 Task: Add Good Foods Feta Cucumber Dip to the cart.
Action: Mouse moved to (51, 72)
Screenshot: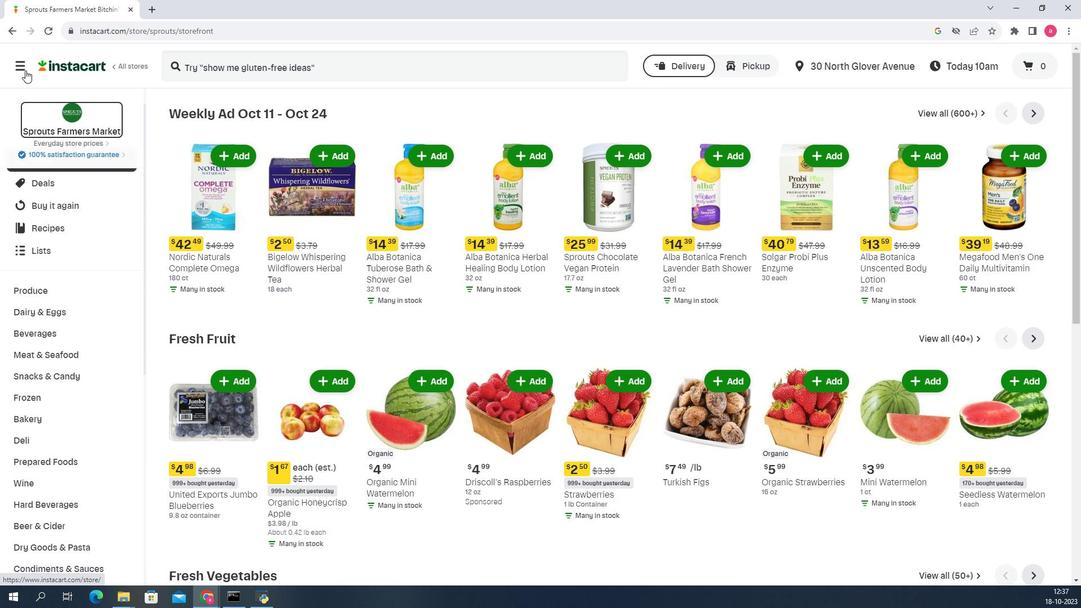 
Action: Mouse pressed left at (51, 72)
Screenshot: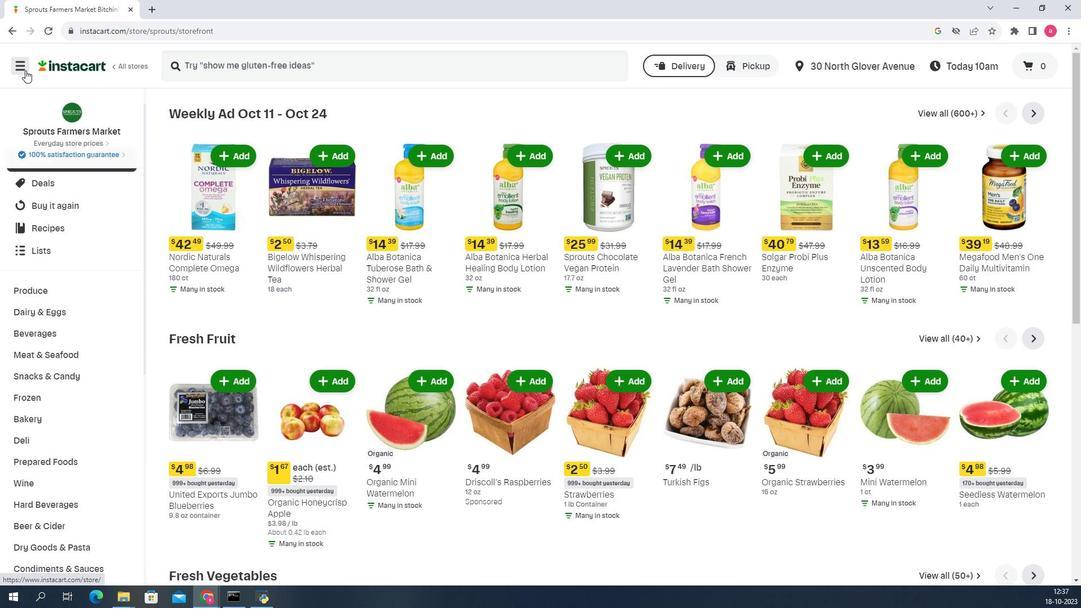 
Action: Mouse moved to (96, 276)
Screenshot: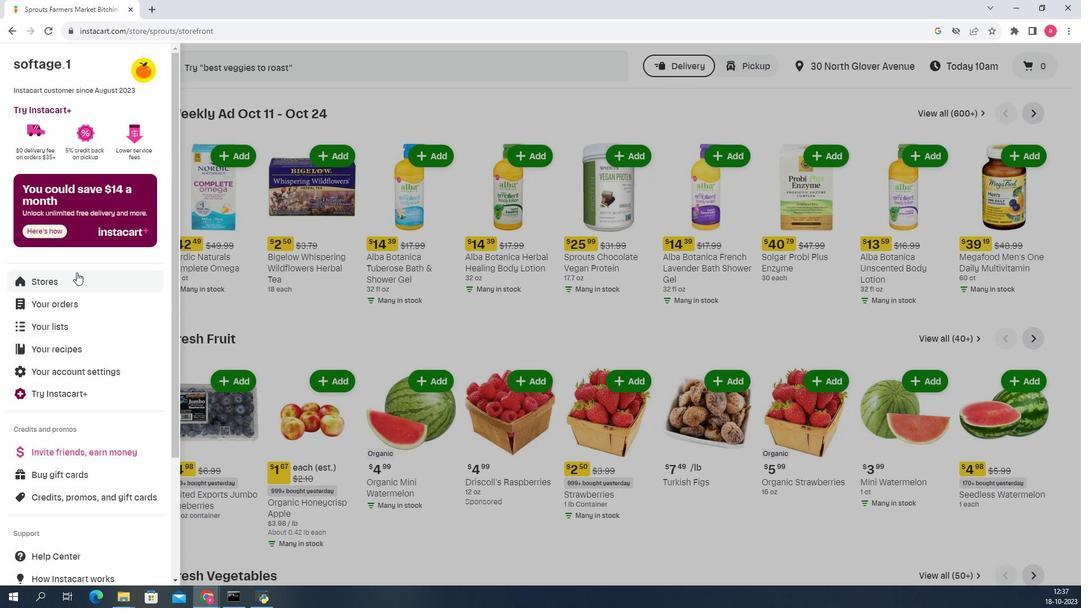 
Action: Mouse pressed left at (96, 276)
Screenshot: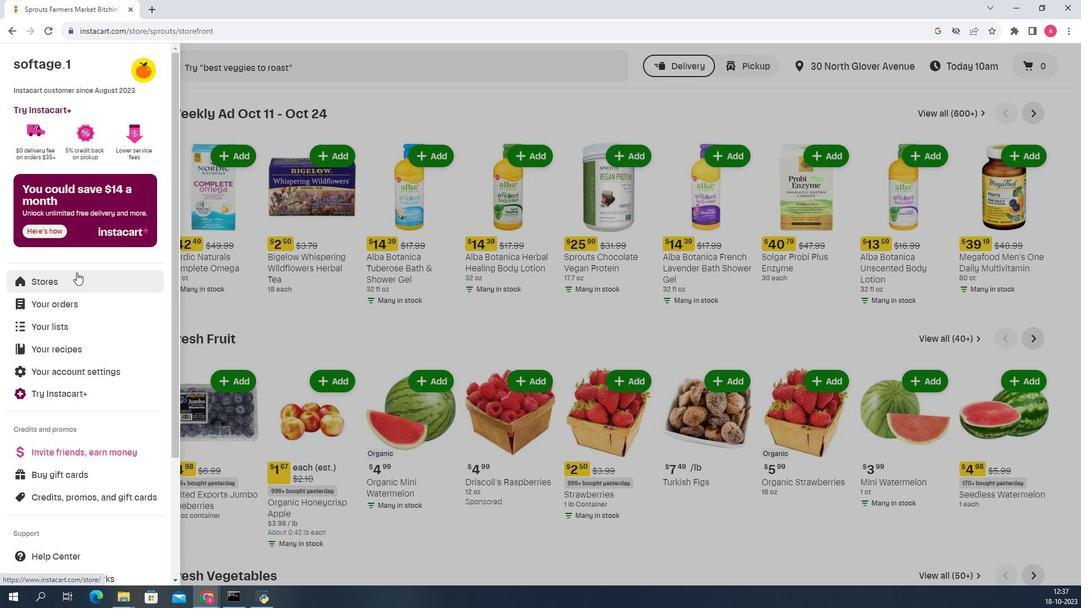 
Action: Mouse moved to (242, 98)
Screenshot: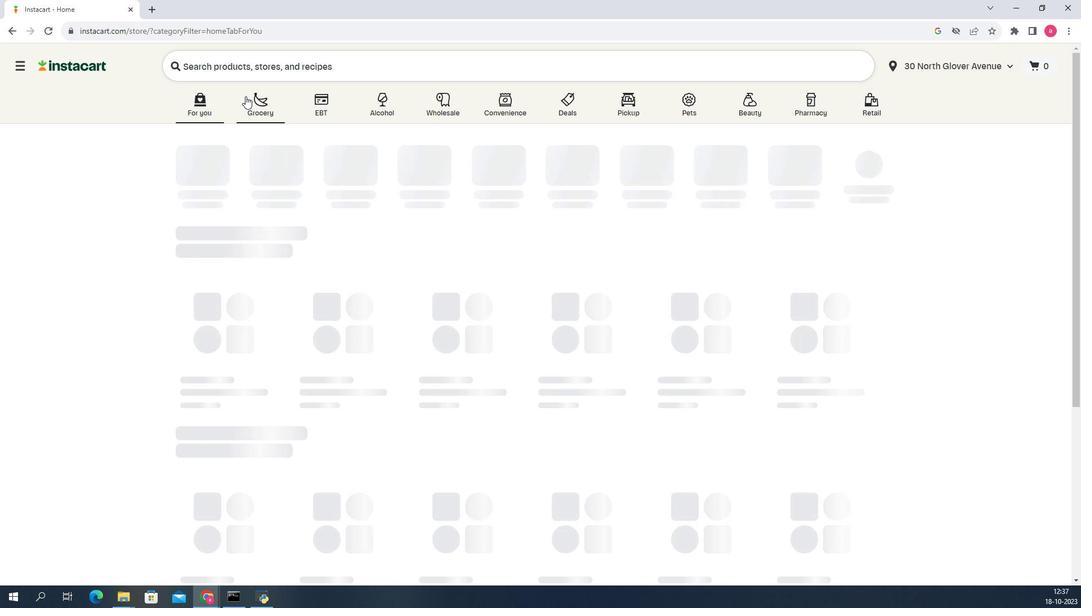 
Action: Mouse pressed left at (242, 98)
Screenshot: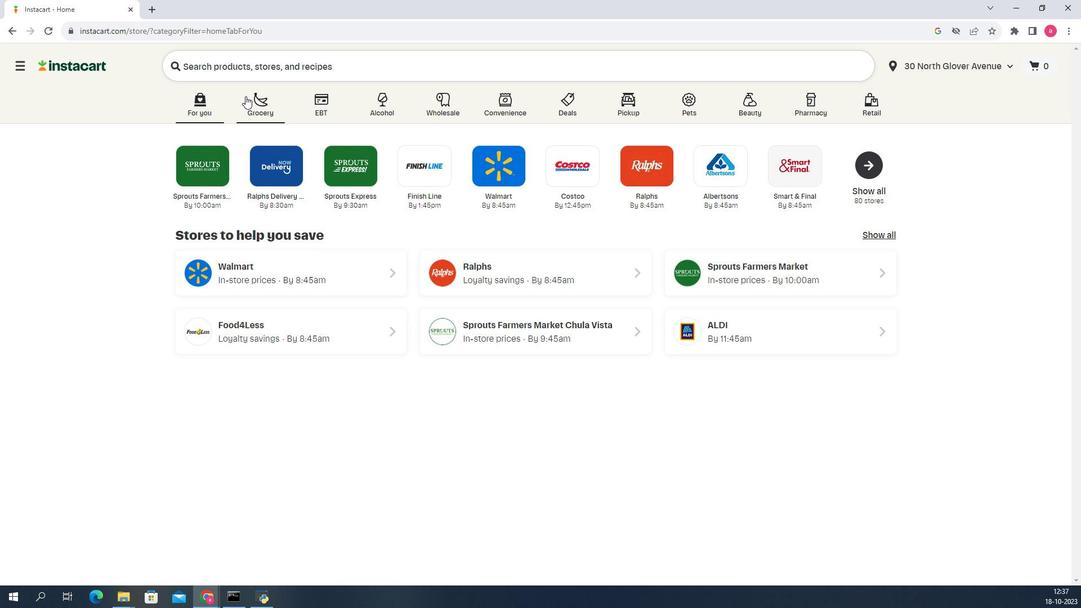 
Action: Mouse moved to (278, 310)
Screenshot: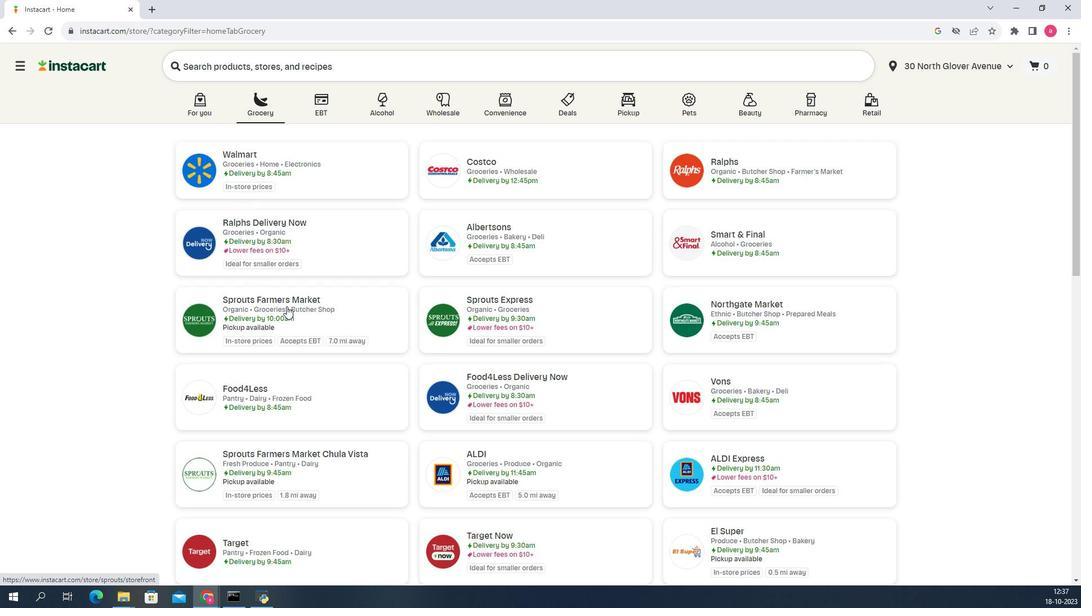 
Action: Mouse pressed left at (278, 310)
Screenshot: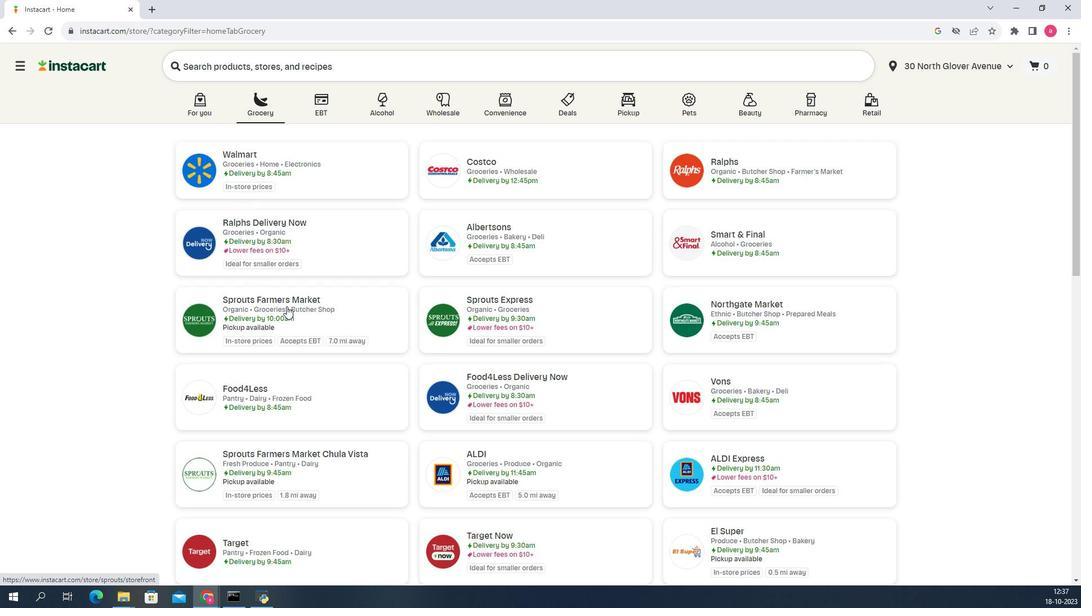 
Action: Mouse moved to (105, 304)
Screenshot: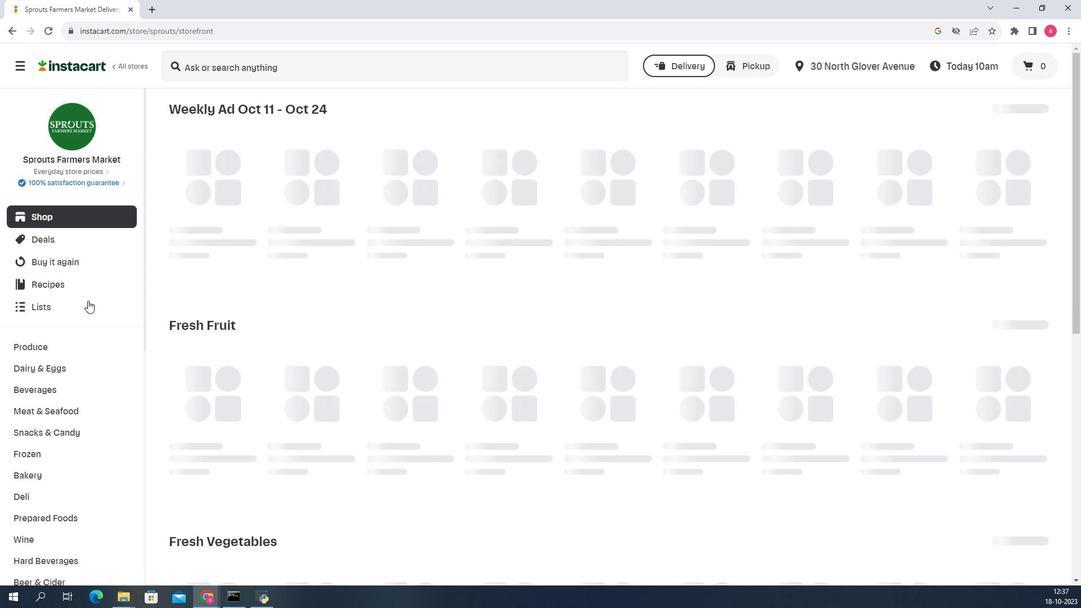 
Action: Mouse scrolled (105, 304) with delta (0, 0)
Screenshot: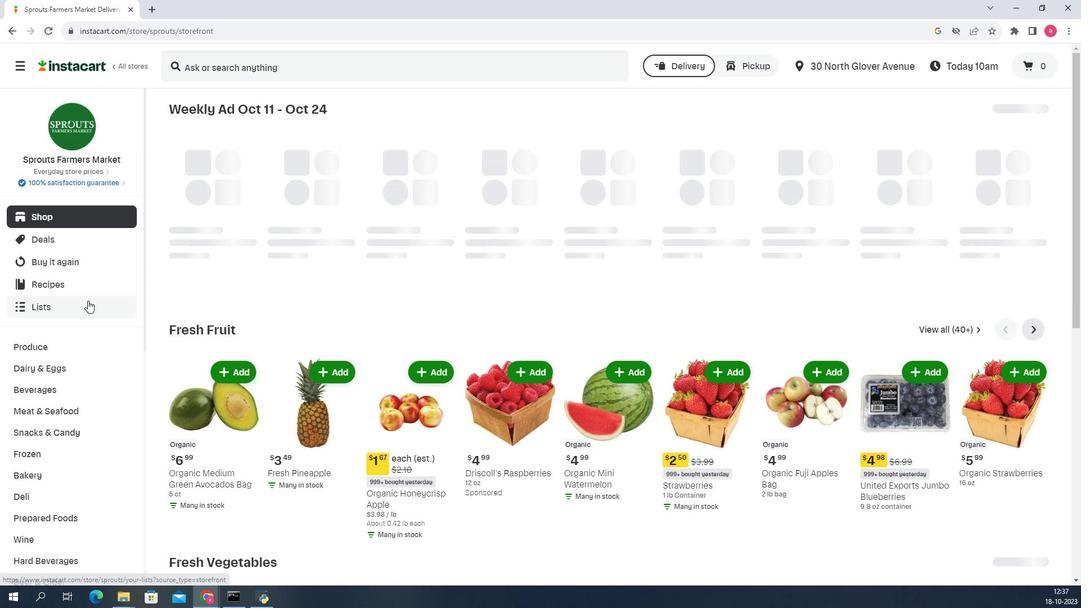 
Action: Mouse scrolled (105, 304) with delta (0, 0)
Screenshot: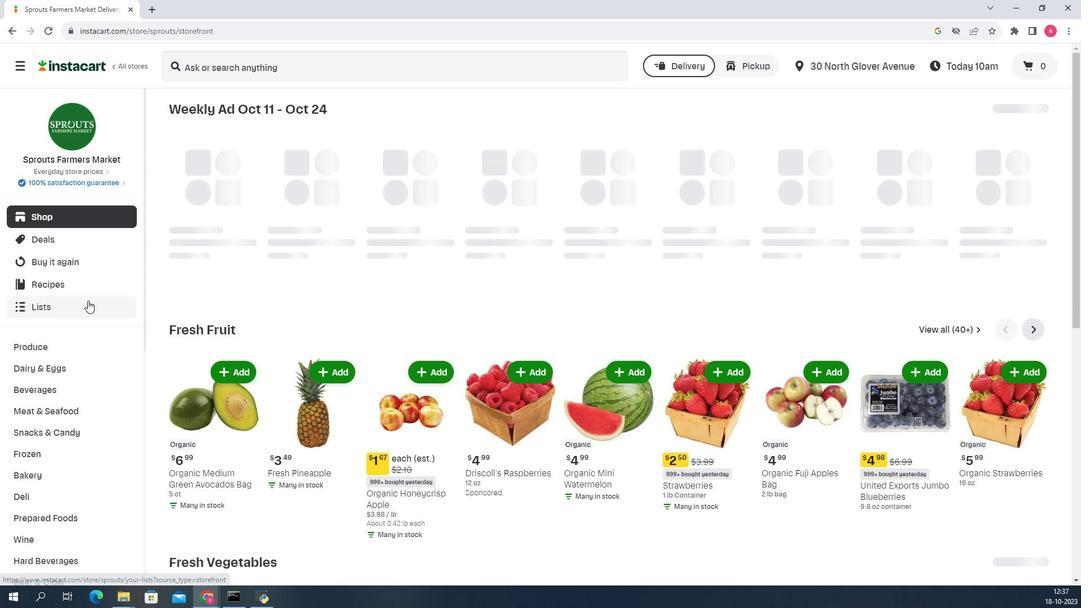 
Action: Mouse moved to (102, 323)
Screenshot: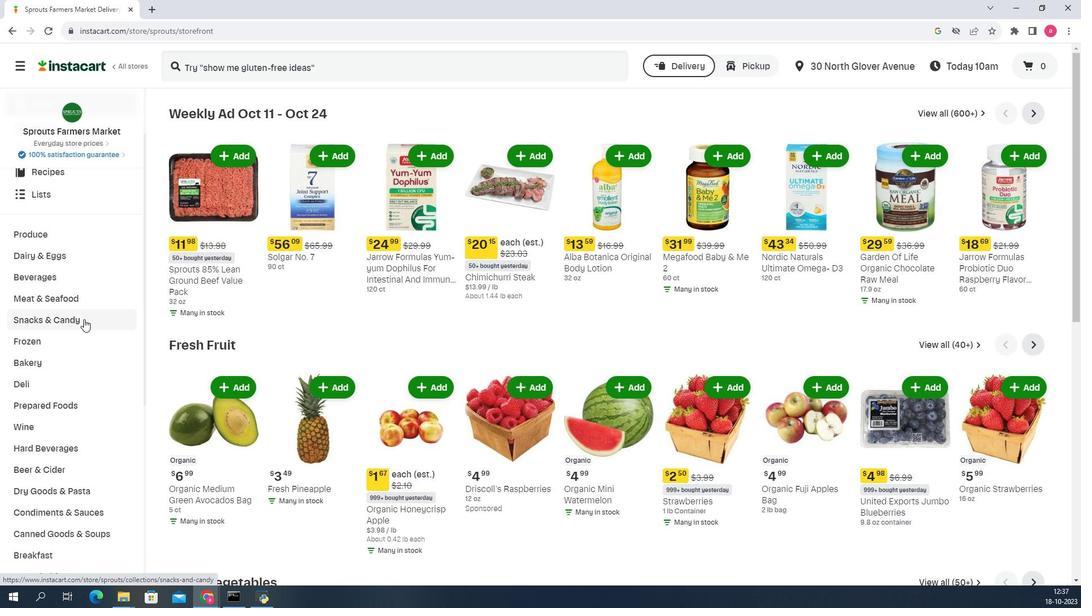 
Action: Mouse pressed left at (102, 323)
Screenshot: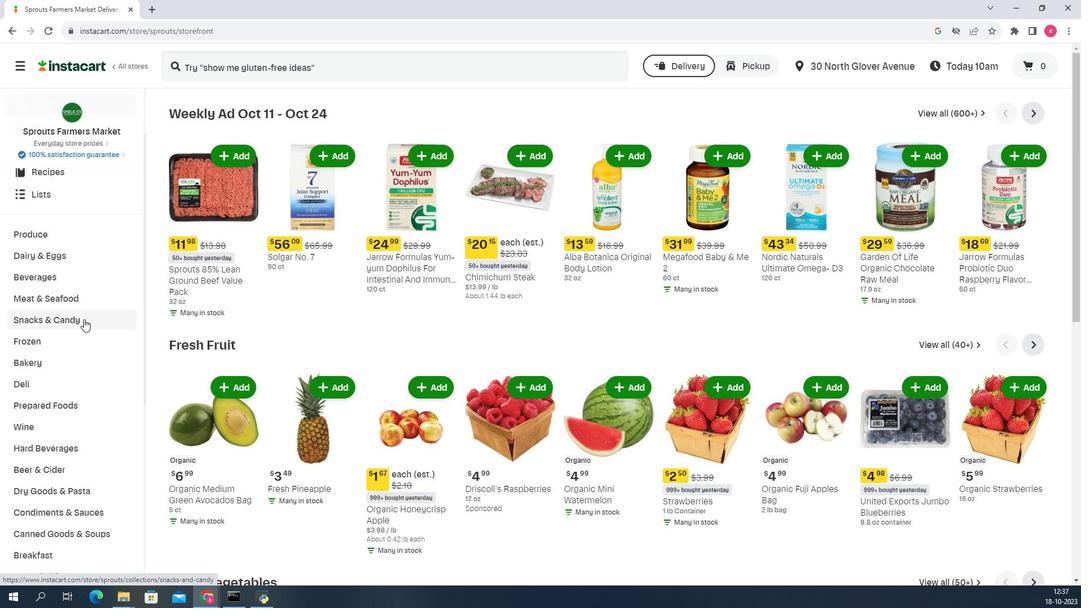 
Action: Mouse moved to (935, 143)
Screenshot: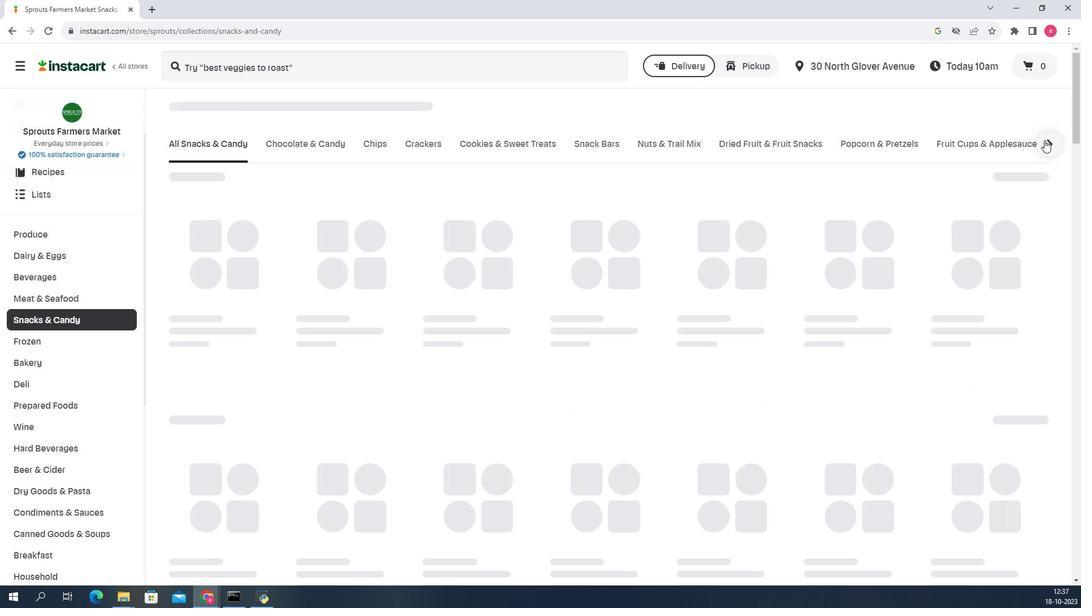 
Action: Mouse pressed left at (935, 143)
Screenshot: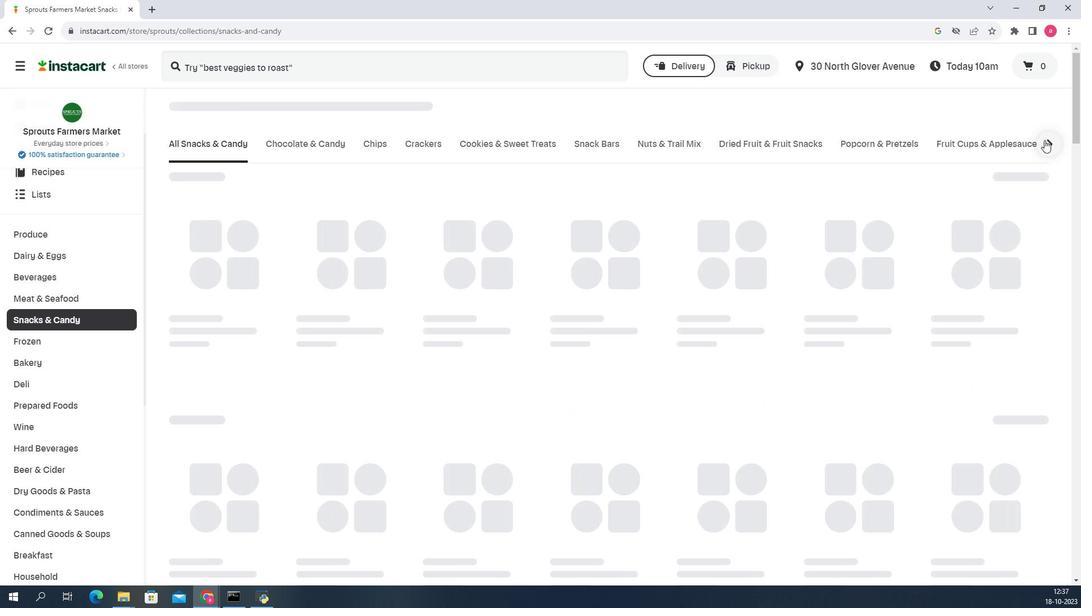 
Action: Mouse moved to (757, 140)
Screenshot: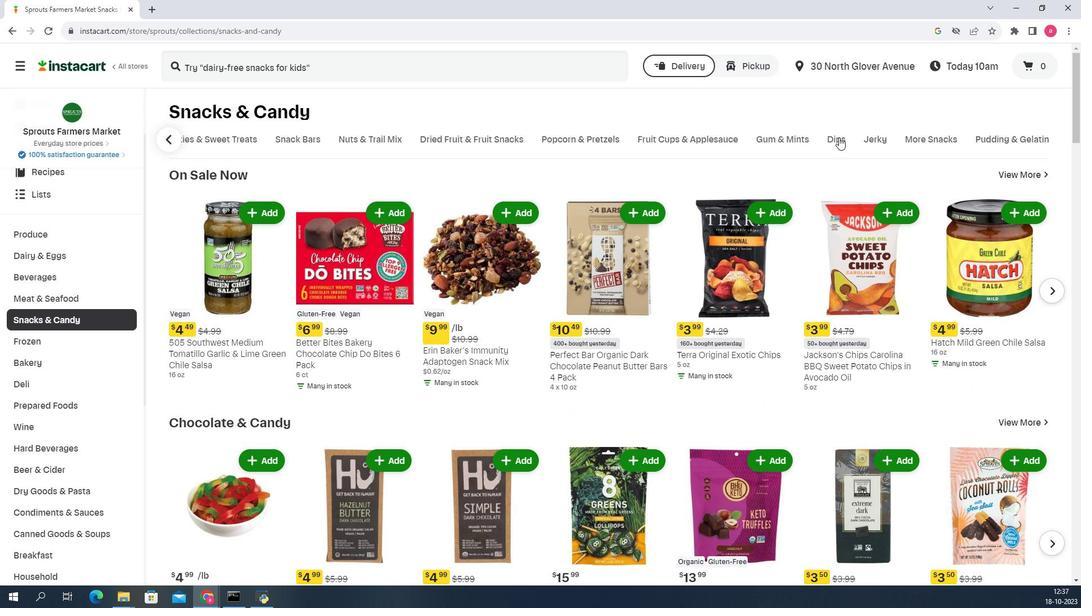 
Action: Mouse pressed left at (757, 140)
Screenshot: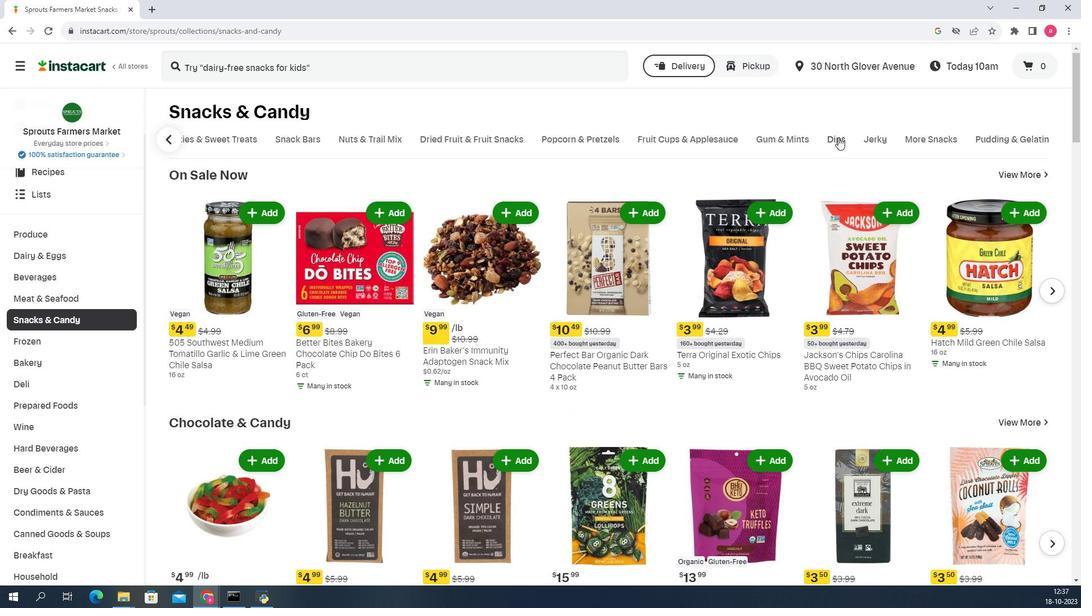 
Action: Mouse moved to (533, 184)
Screenshot: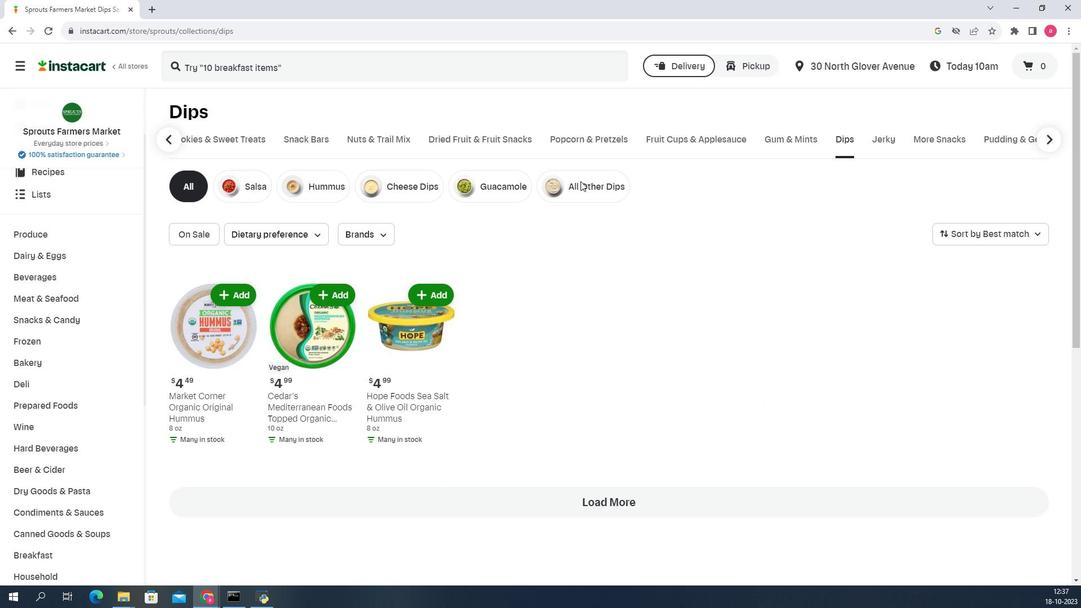 
Action: Mouse pressed left at (533, 184)
Screenshot: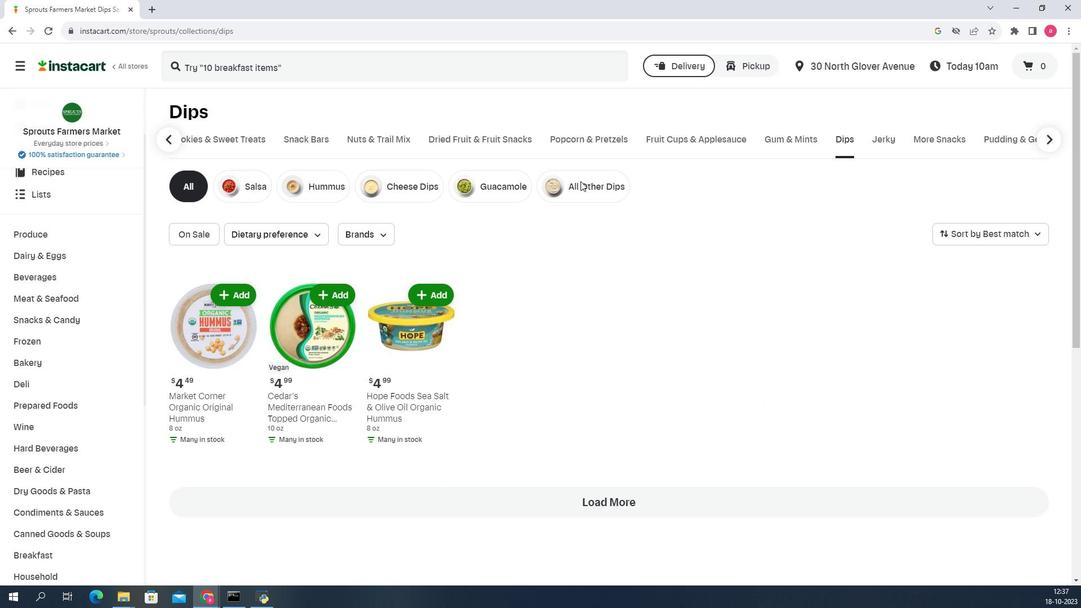 
Action: Mouse moved to (297, 71)
Screenshot: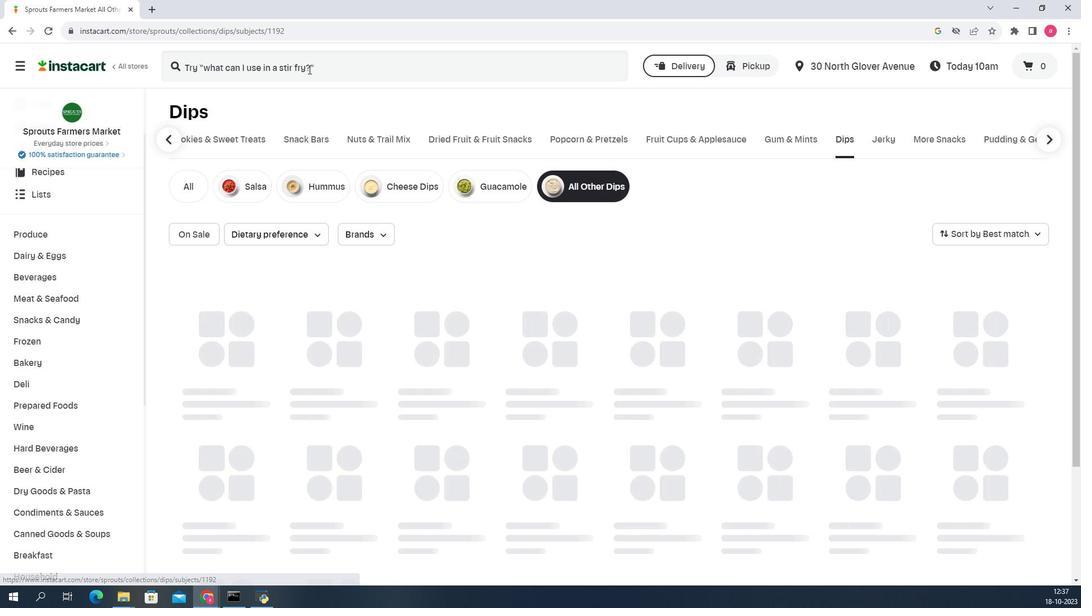 
Action: Mouse pressed left at (297, 71)
Screenshot: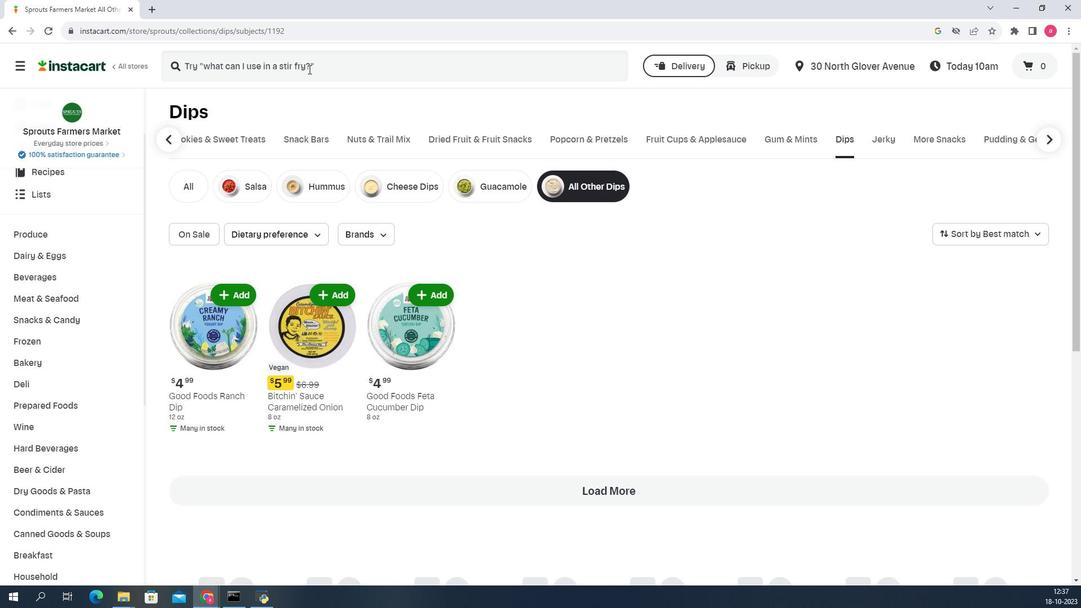 
Action: Key pressed <Key.shift><Key.shift><Key.shift><Key.shift><Key.shift><Key.shift><Key.shift><Key.shift>Good<Key.space><Key.shift>Foods<Key.shift><Key.space><Key.shift>Feta<Key.space><Key.shift>Cucumber<Key.space><Key.shift>Dip<Key.enter>
Screenshot: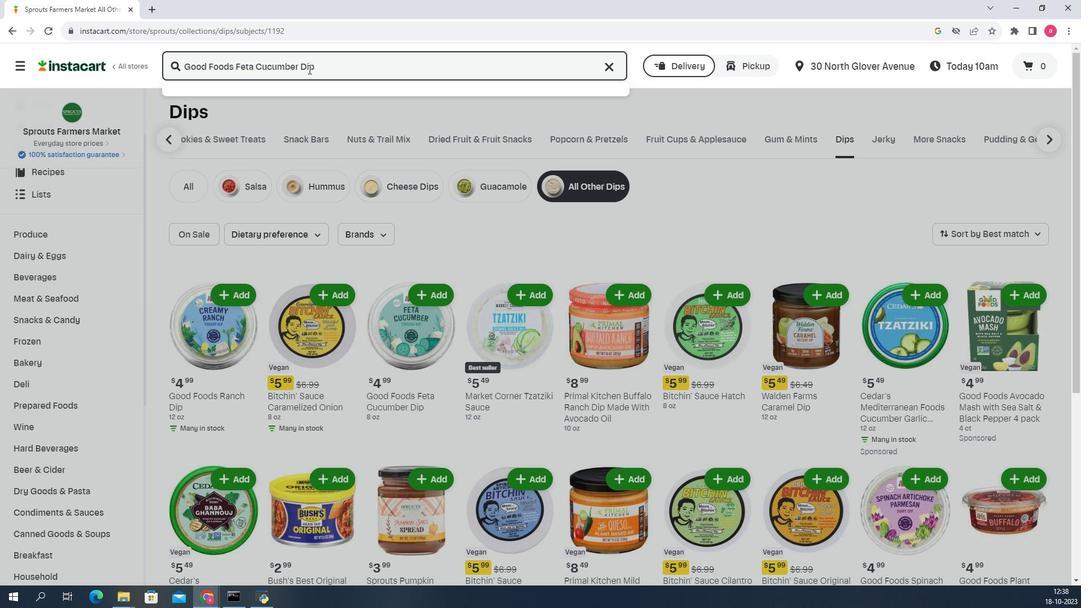 
Action: Mouse moved to (569, 242)
Screenshot: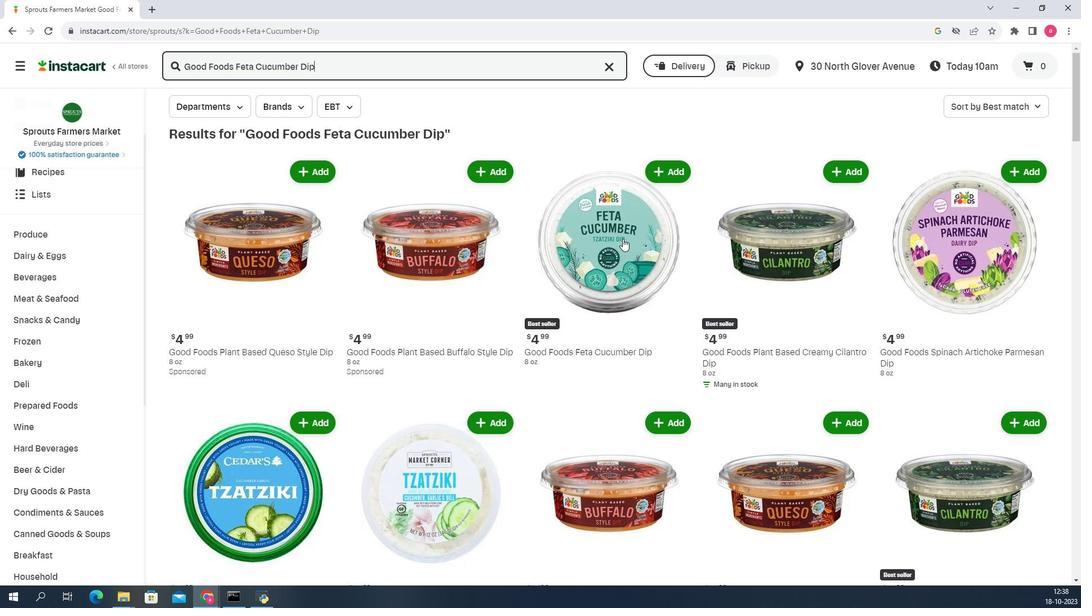 
Action: Mouse pressed left at (569, 242)
Screenshot: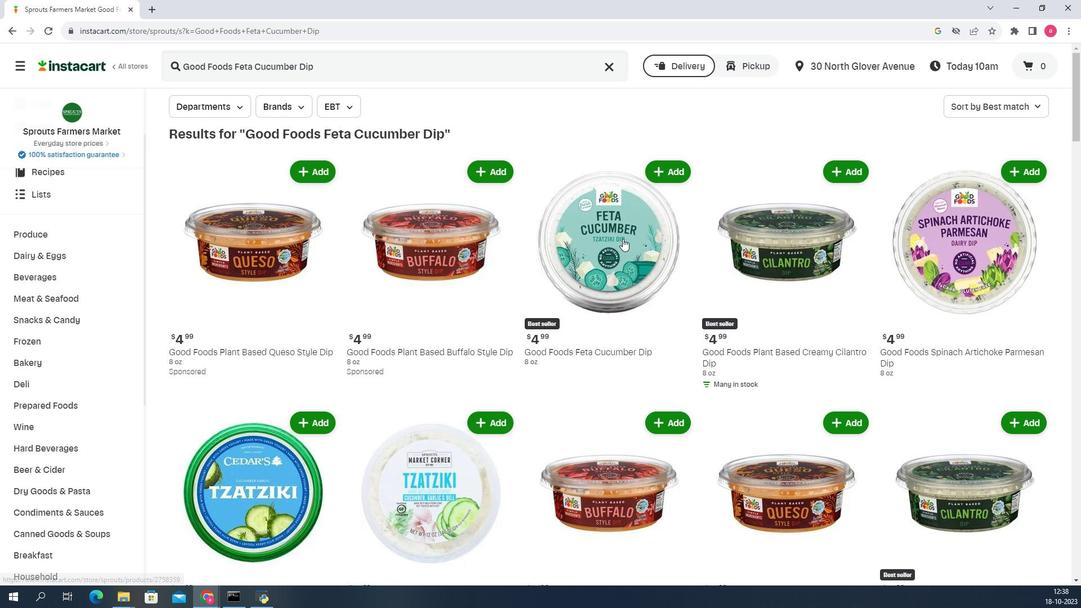 
Action: Mouse moved to (715, 250)
Screenshot: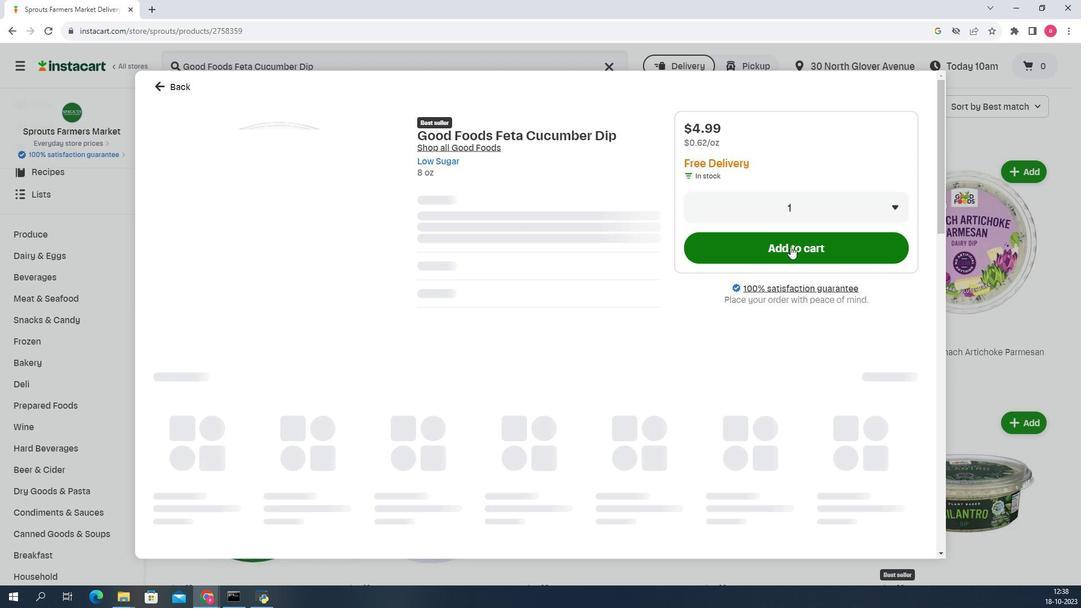 
Action: Mouse pressed left at (715, 250)
Screenshot: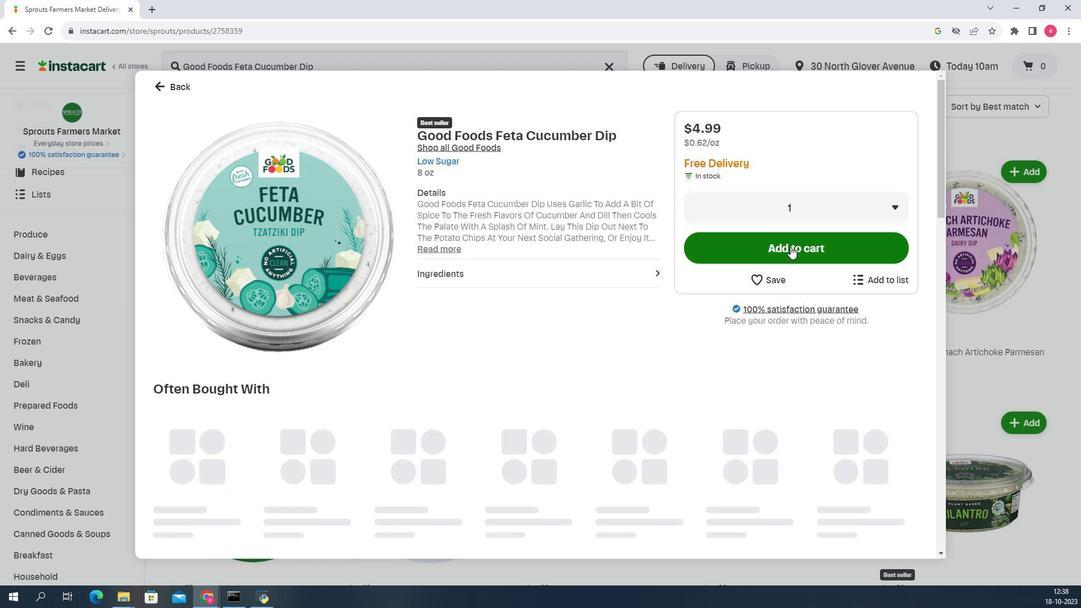 
